 Task: Share the 'Top Tasks' folder with Rohanraj Sharma with read-only permissions.
Action: Mouse moved to (18, 164)
Screenshot: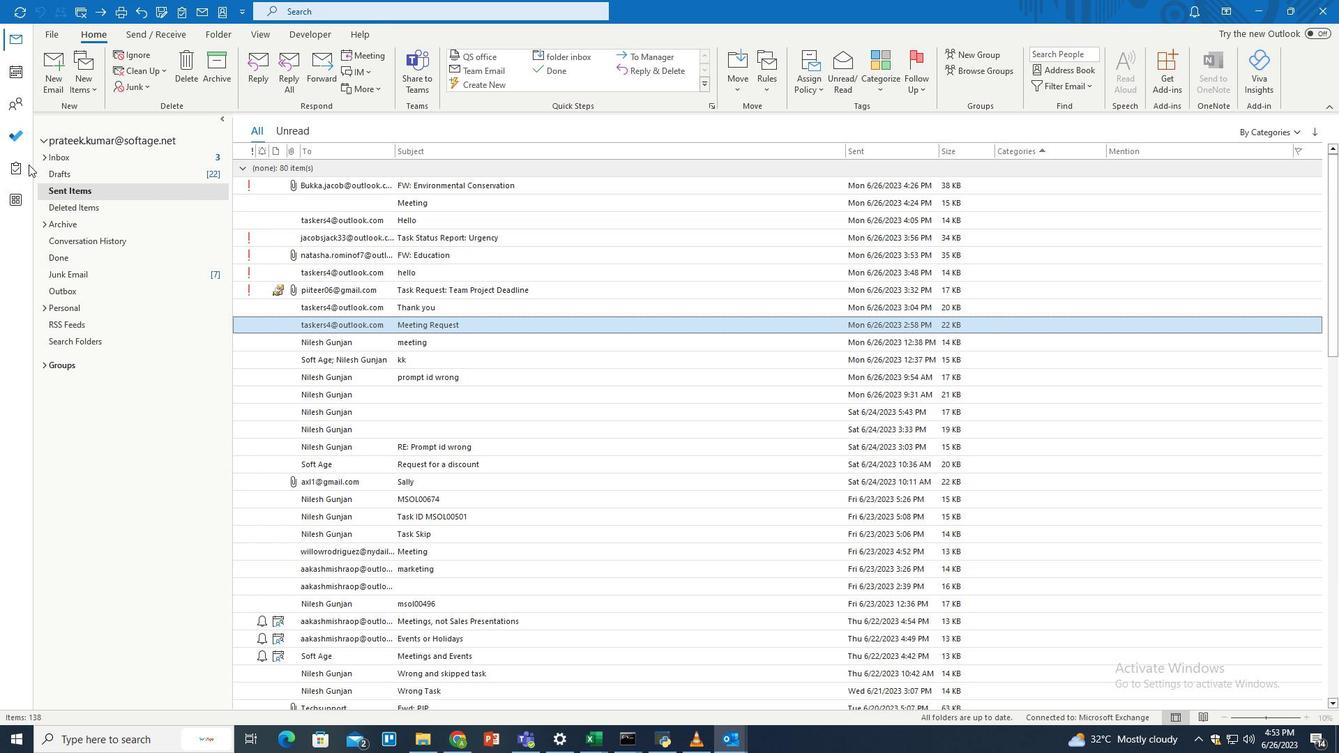 
Action: Mouse pressed left at (18, 164)
Screenshot: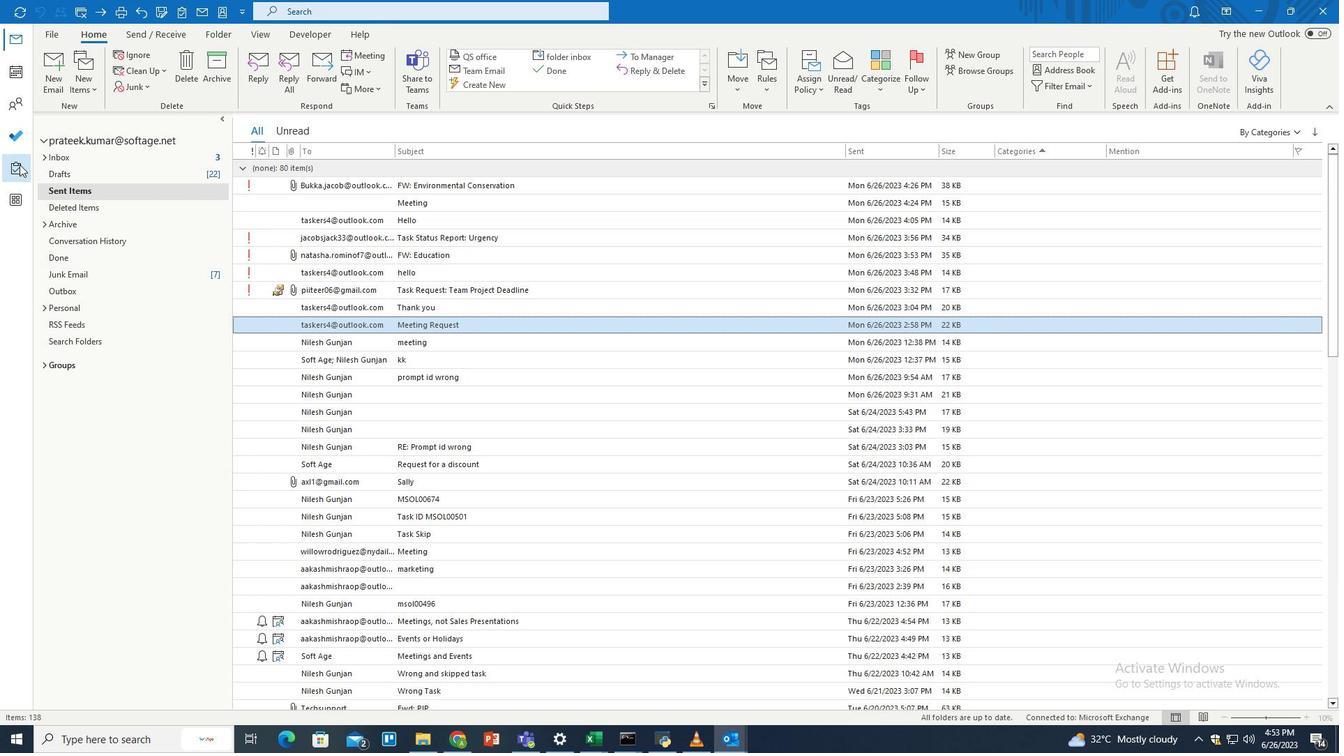 
Action: Mouse moved to (72, 191)
Screenshot: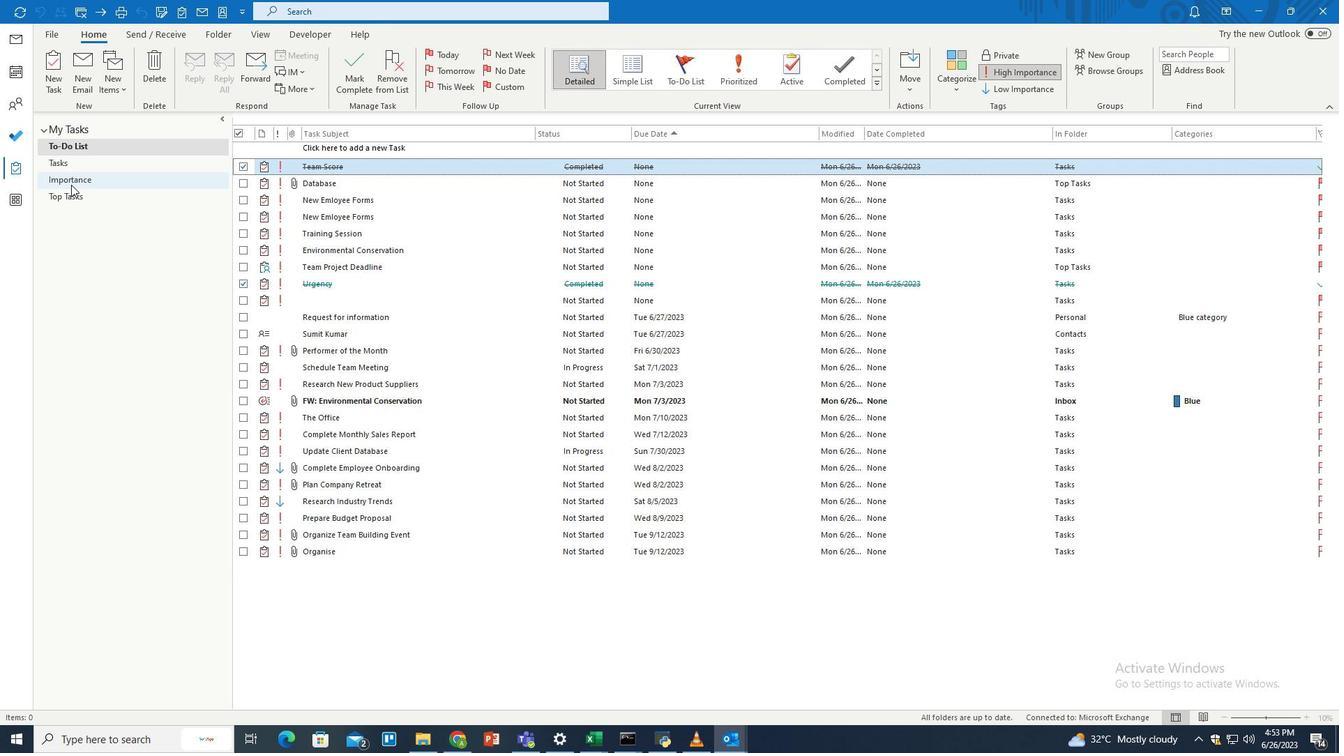 
Action: Mouse pressed left at (72, 191)
Screenshot: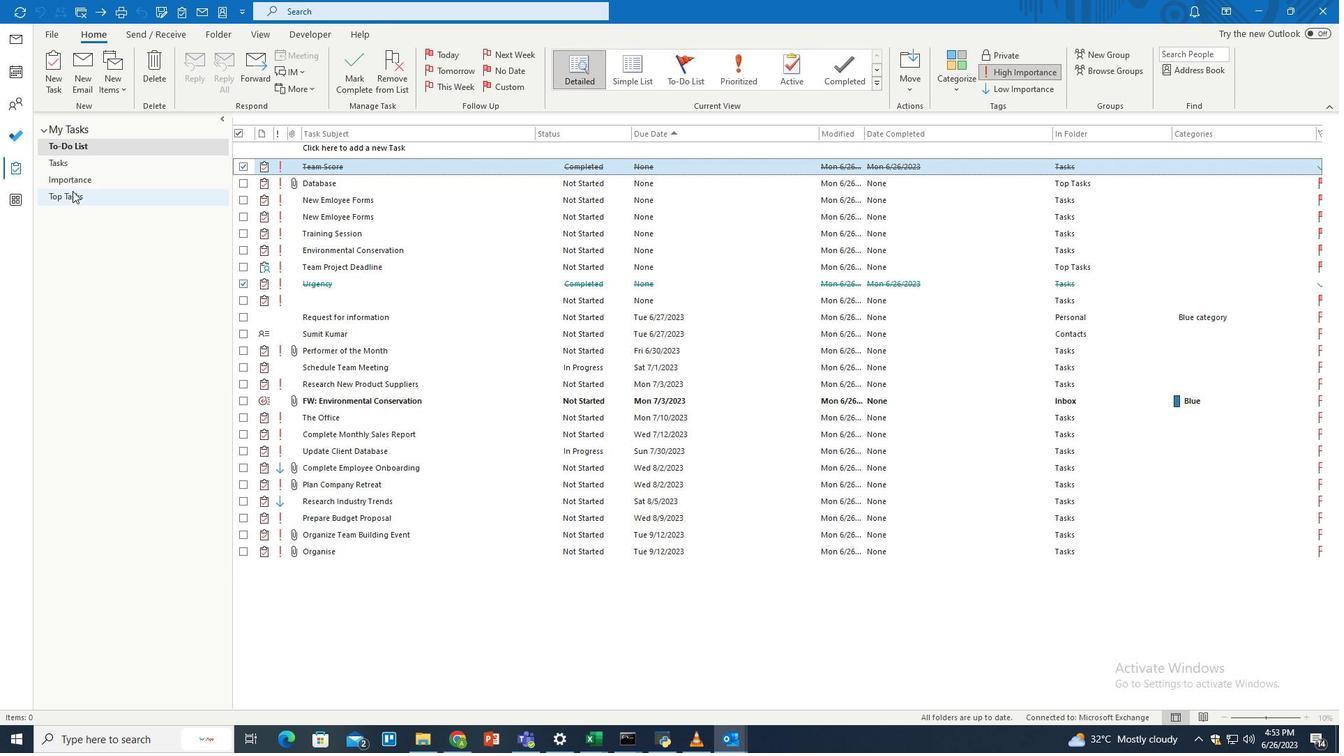 
Action: Mouse moved to (218, 32)
Screenshot: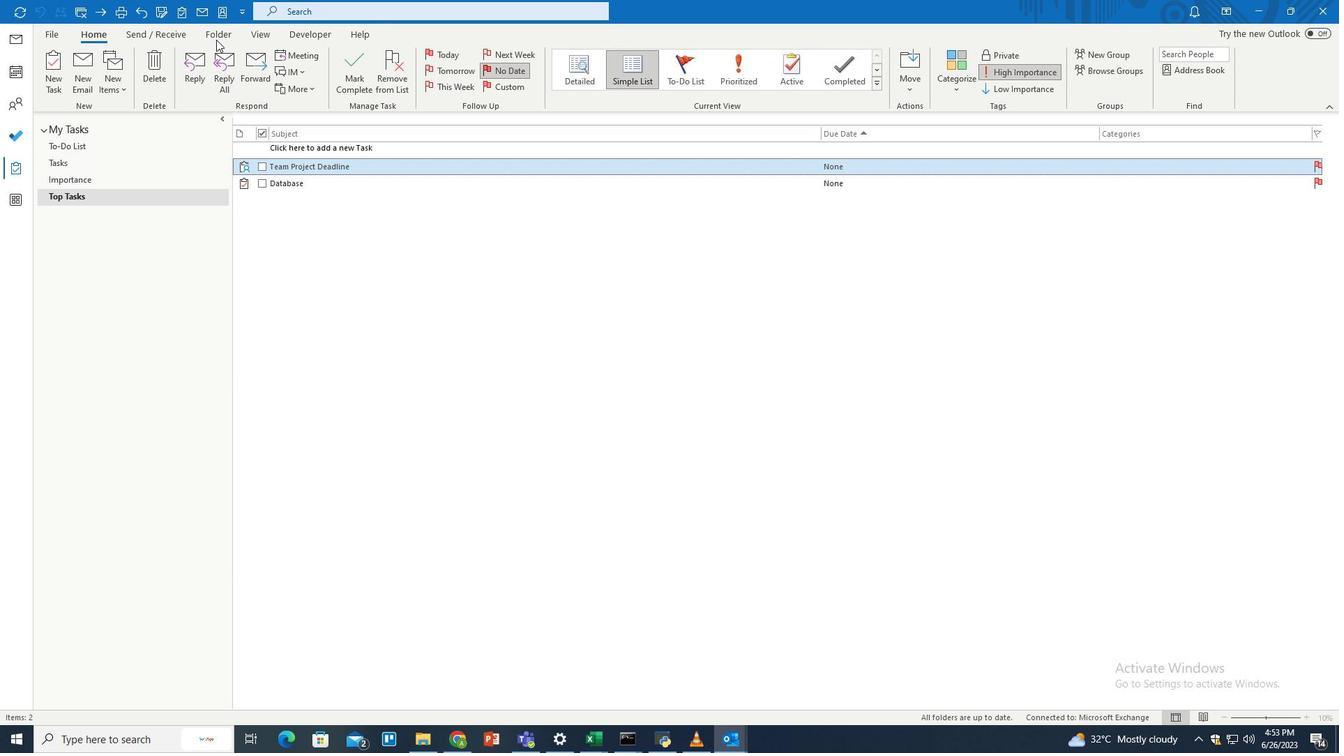 
Action: Mouse pressed left at (218, 32)
Screenshot: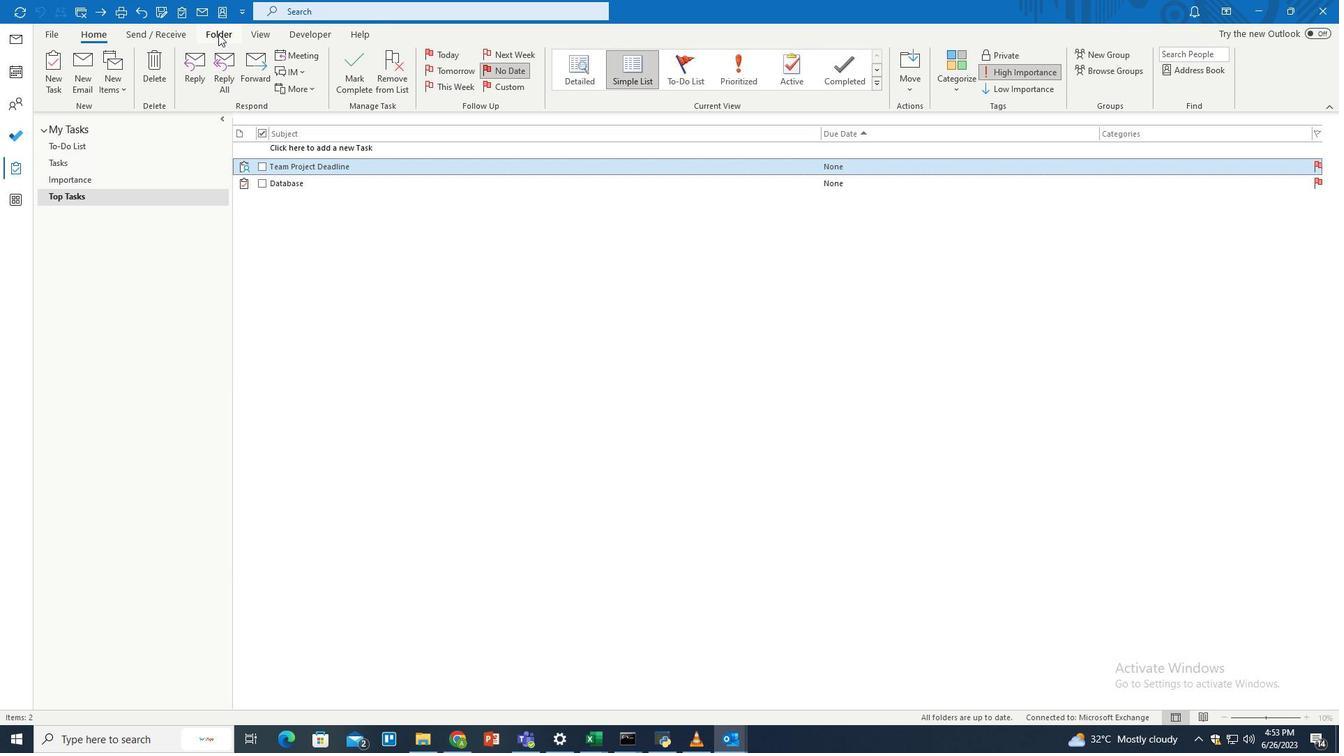 
Action: Mouse moved to (209, 76)
Screenshot: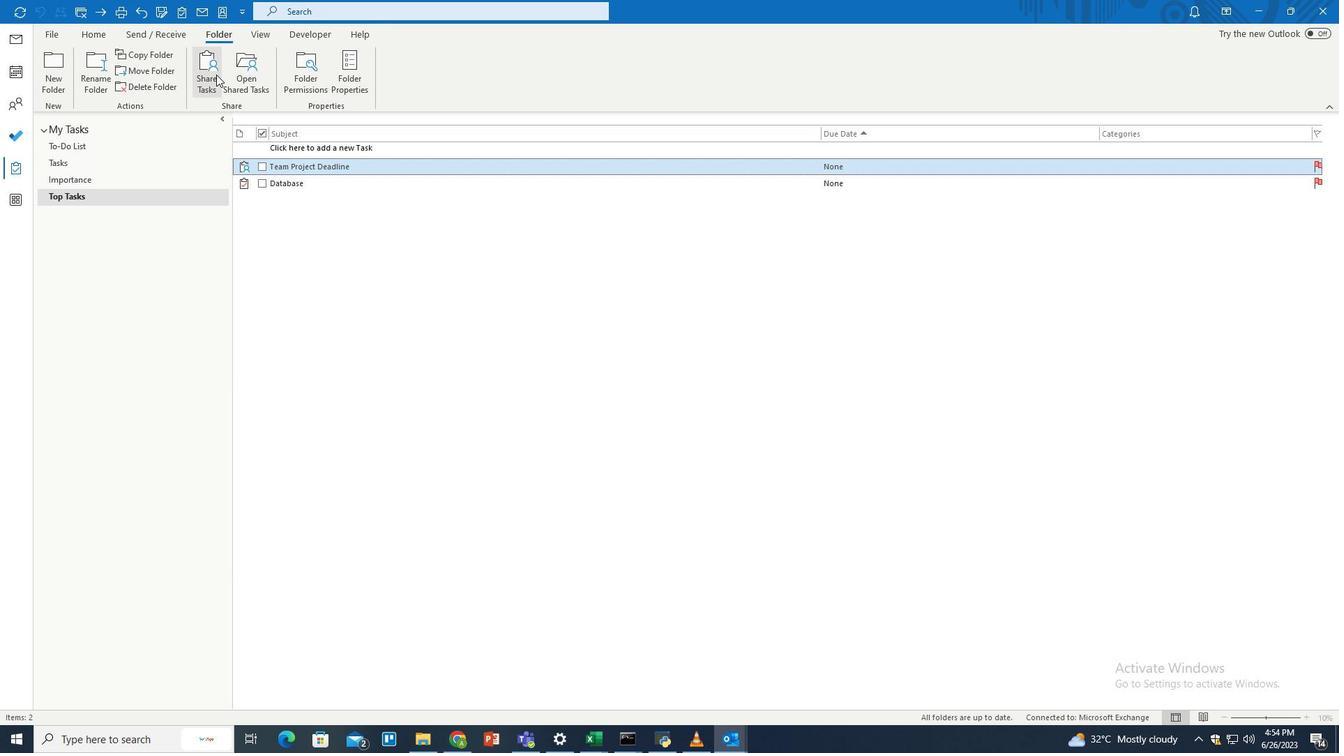 
Action: Mouse pressed left at (209, 76)
Screenshot: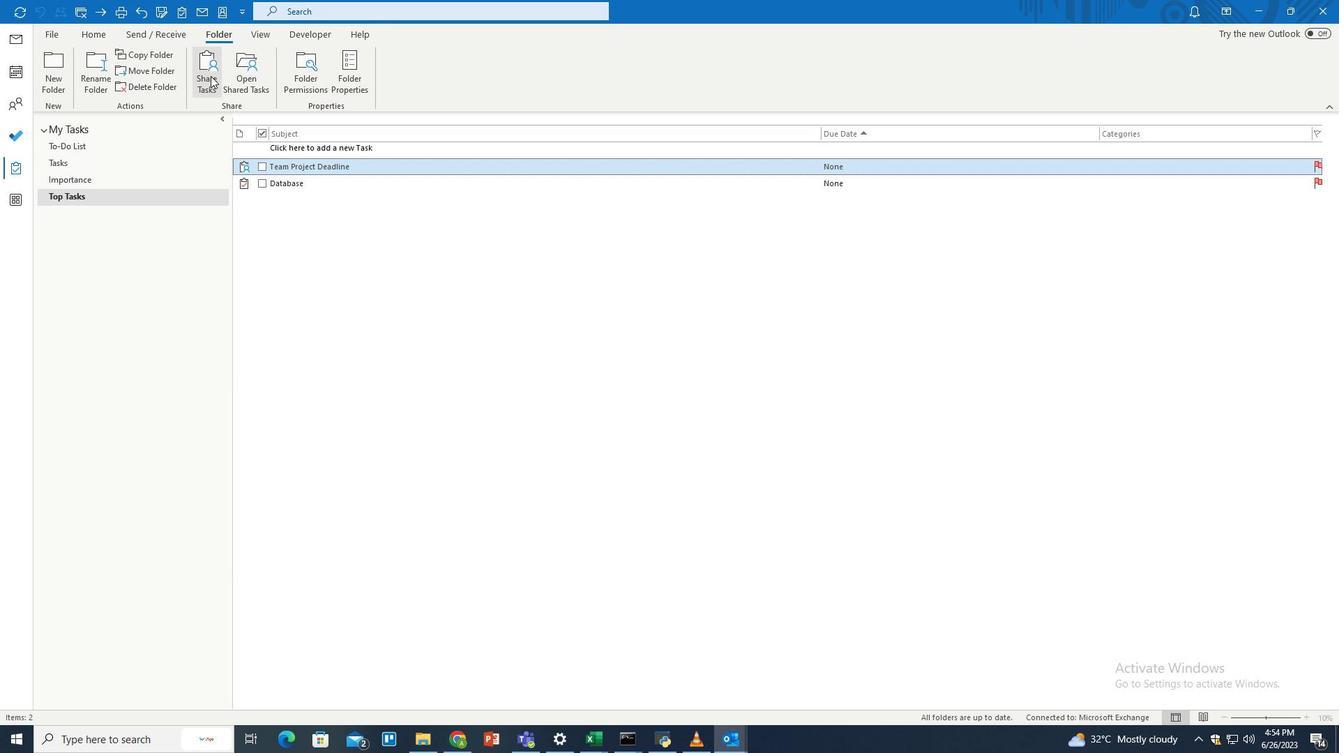 
Action: Mouse moved to (227, 228)
Screenshot: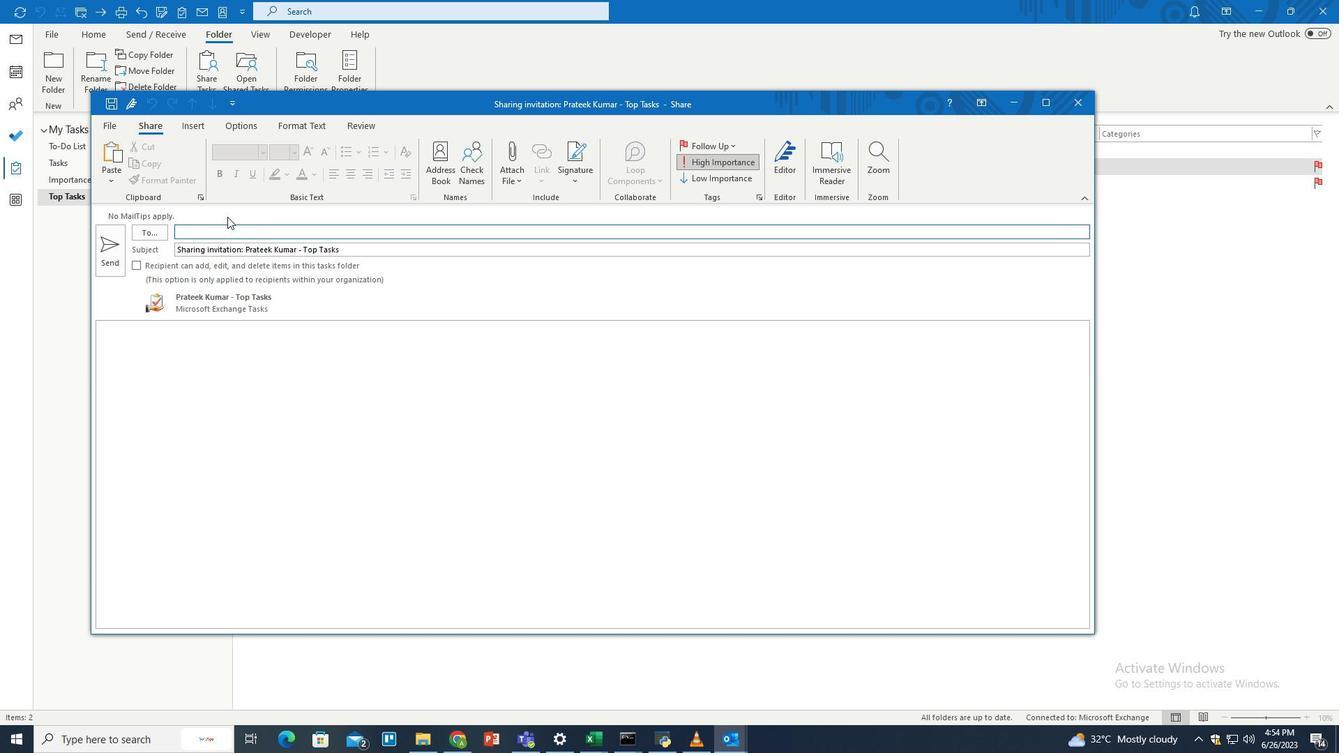 
Action: Key pressed rohanraj.shr<Key.backspace>arma<Key.shift>@softage.net<Key.enter>
Screenshot: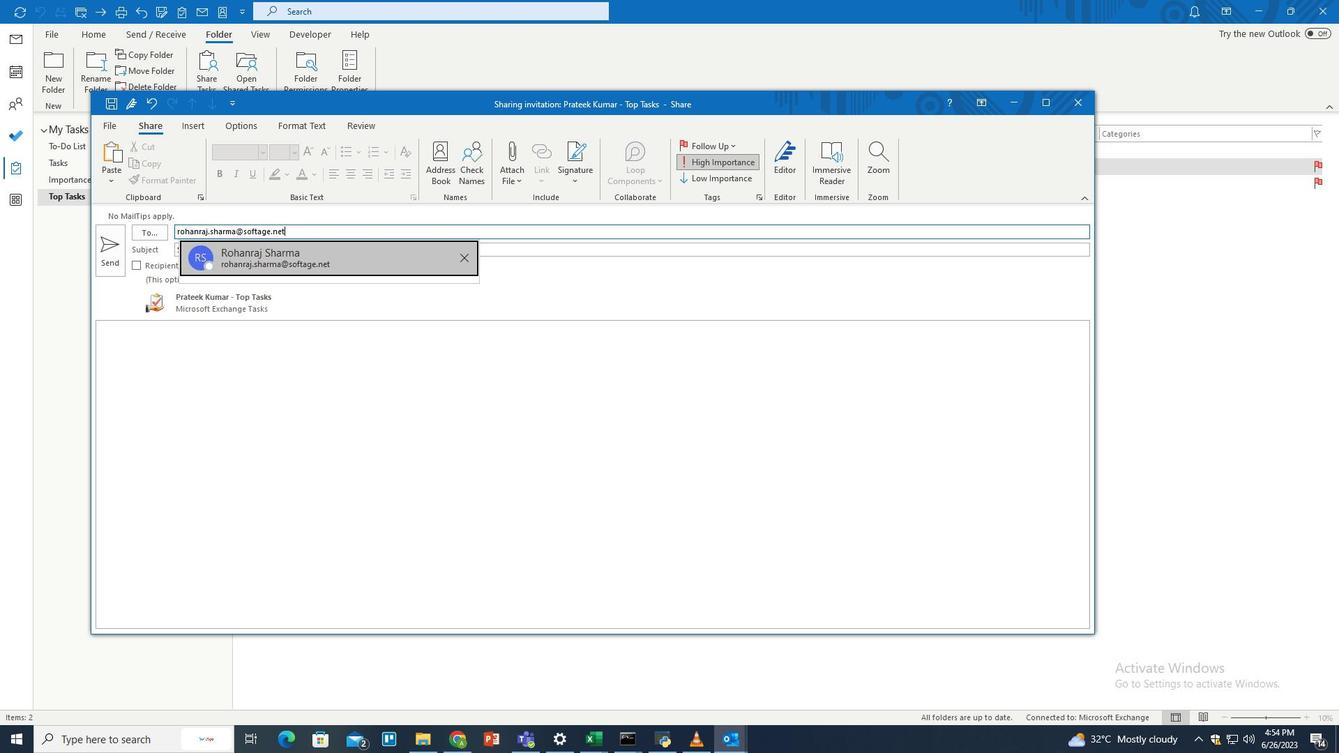 
Action: Mouse moved to (115, 249)
Screenshot: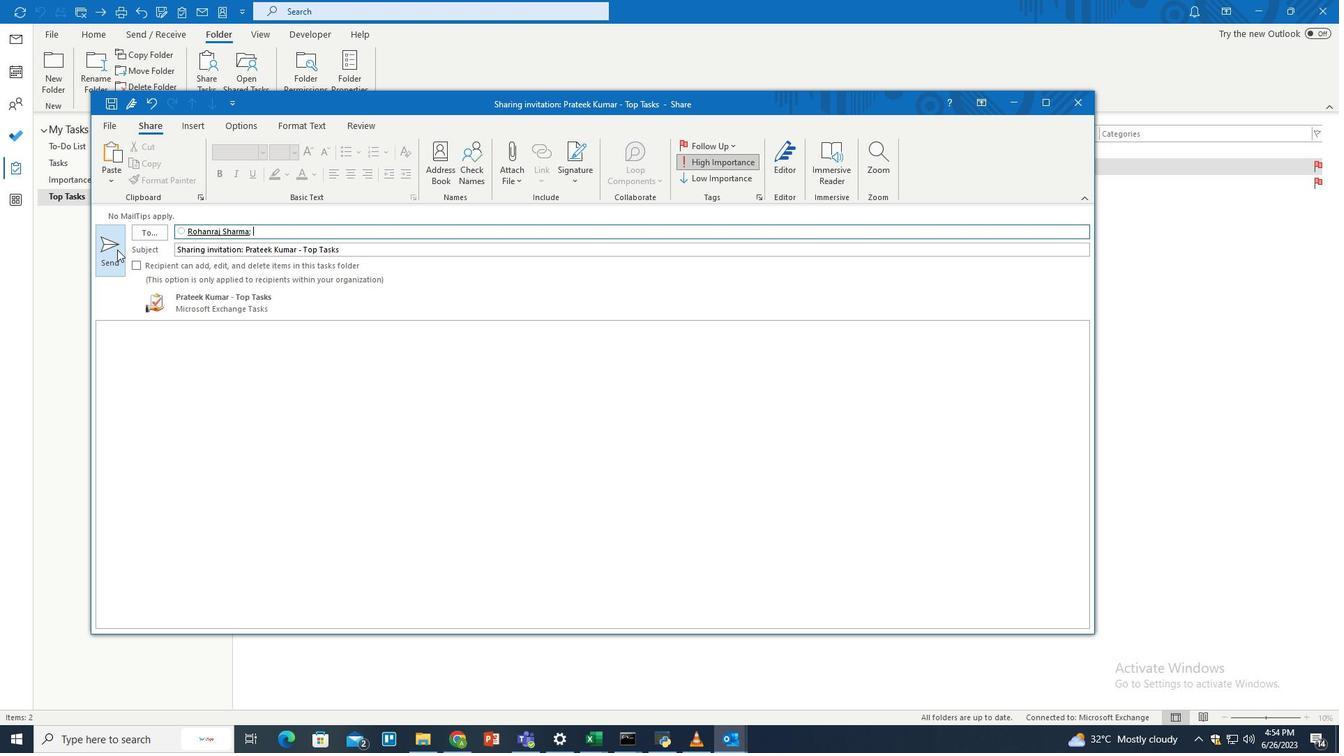 
Action: Mouse pressed left at (115, 249)
Screenshot: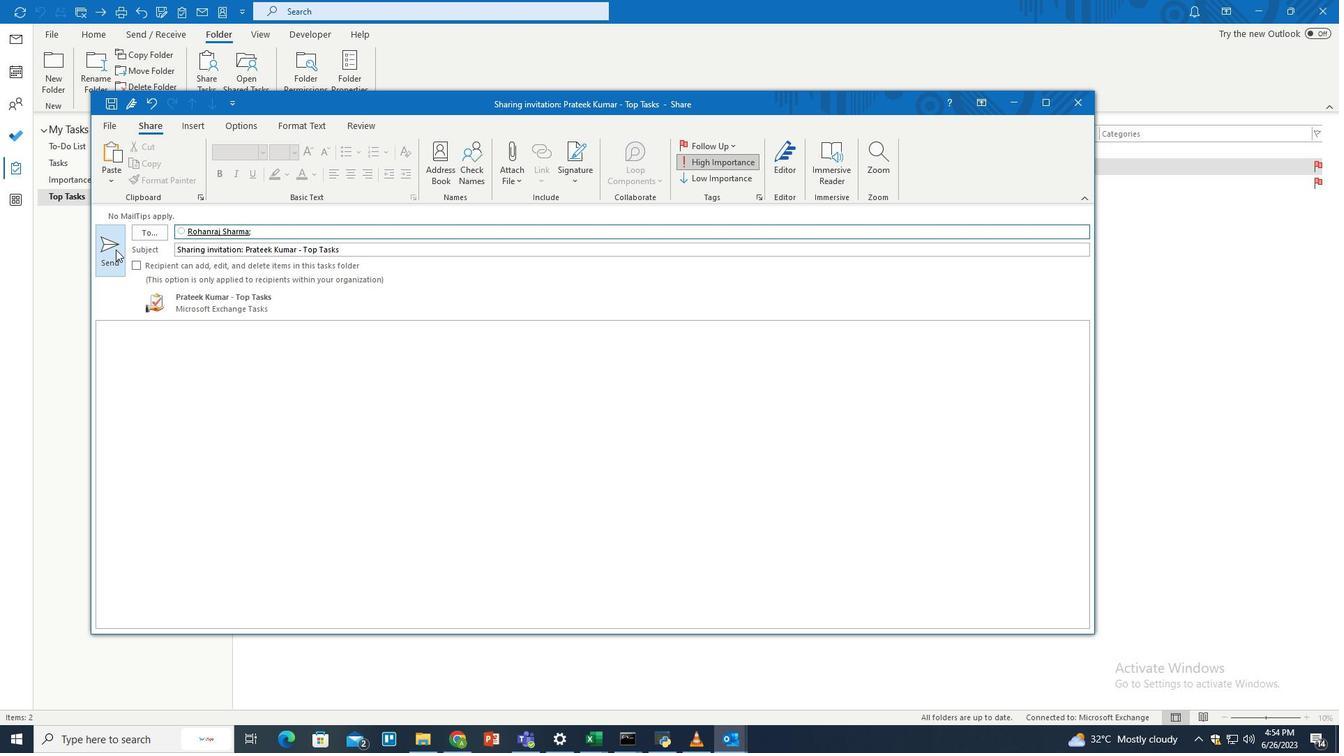 
Action: Mouse moved to (647, 403)
Screenshot: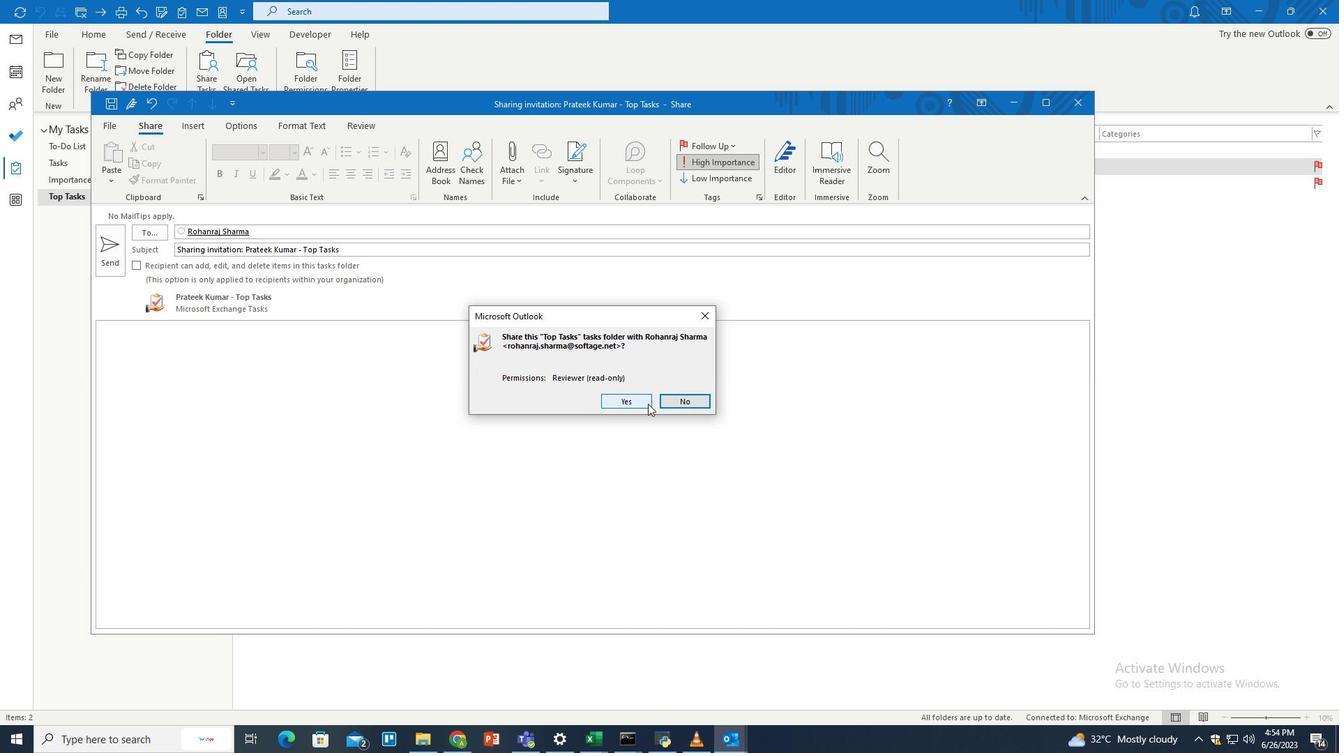 
Action: Mouse pressed left at (647, 403)
Screenshot: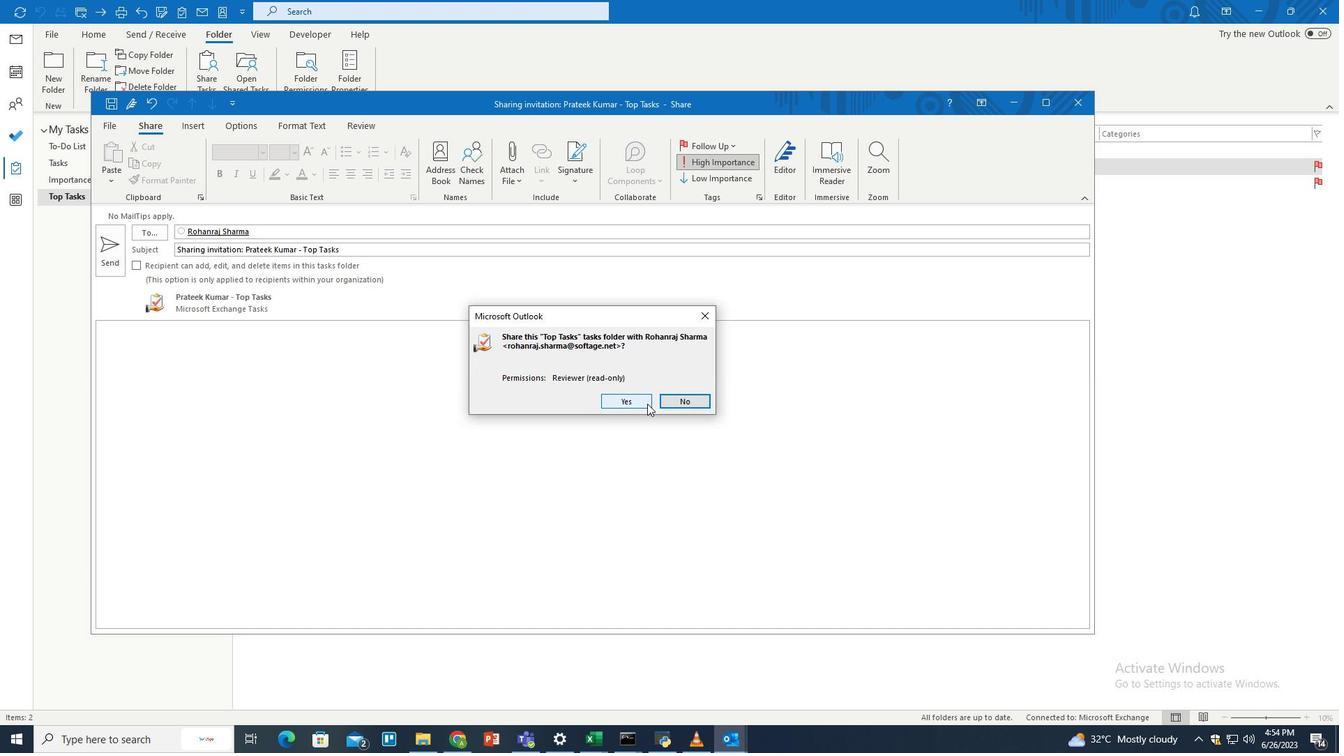 
Action: Mouse moved to (641, 401)
Screenshot: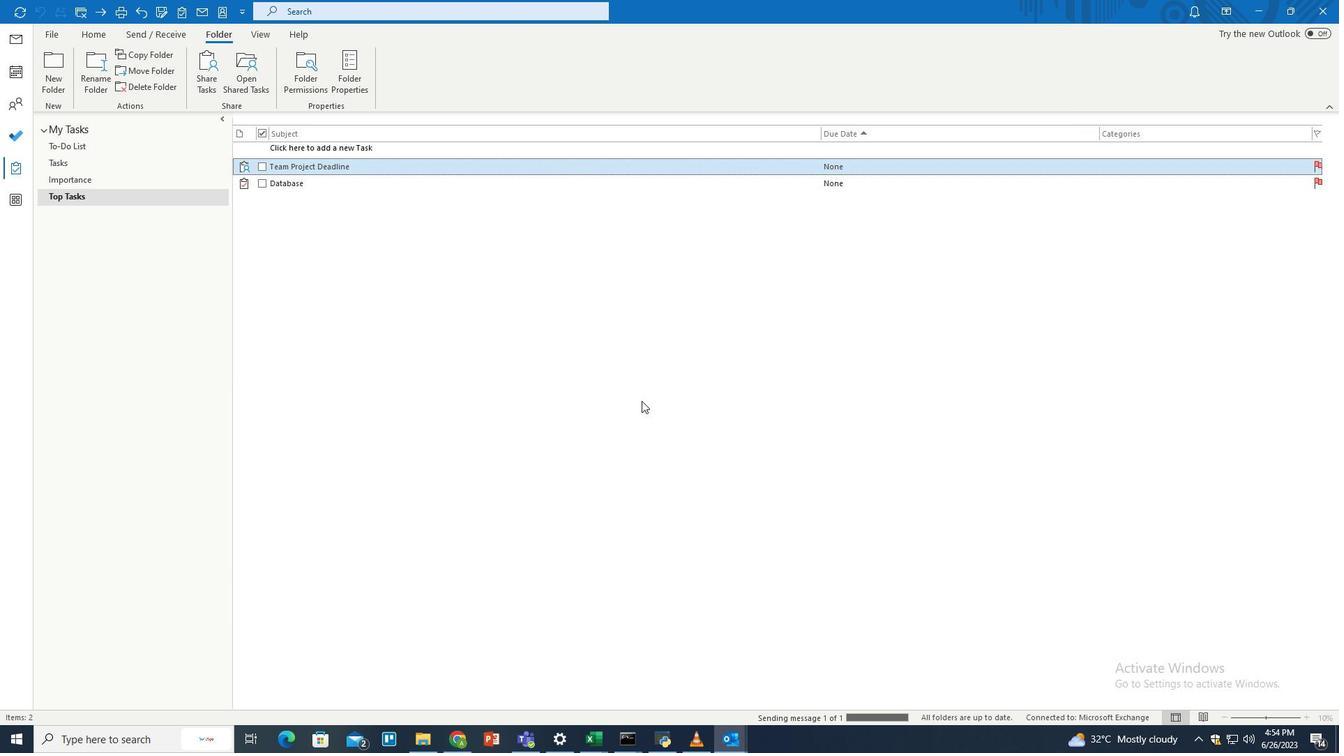 
